 Task: Add Red's All Natural Organic Chicken Cilantro & Lime Burrito to the cart.
Action: Mouse moved to (222, 270)
Screenshot: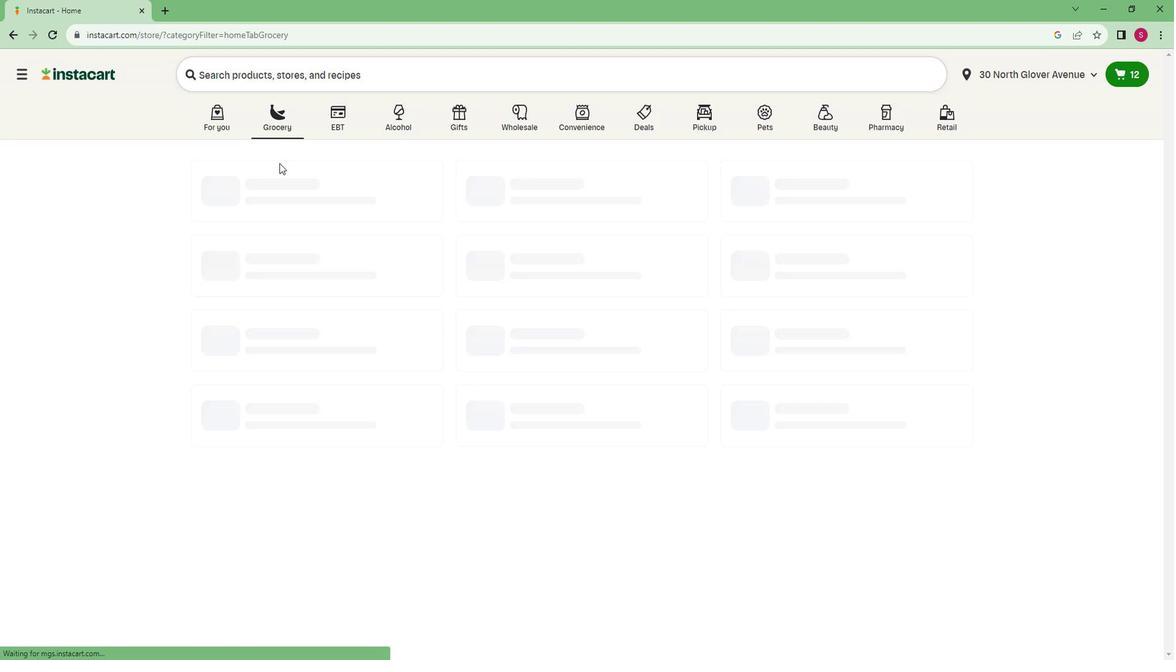 
Action: Mouse pressed left at (222, 270)
Screenshot: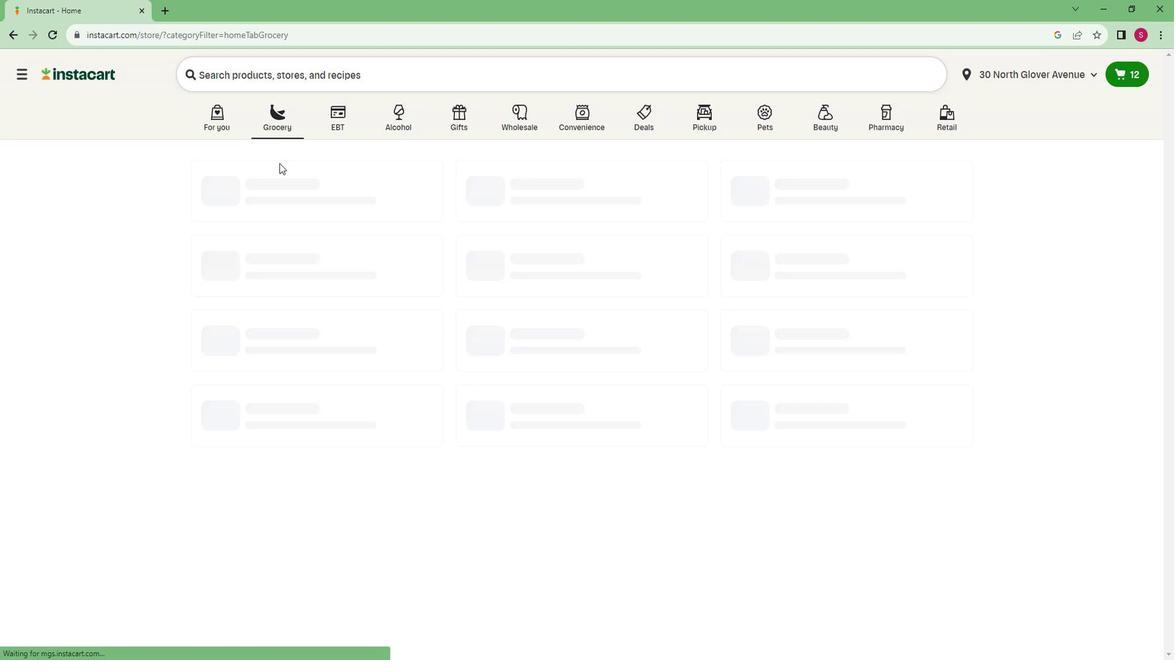 
Action: Mouse moved to (207, 419)
Screenshot: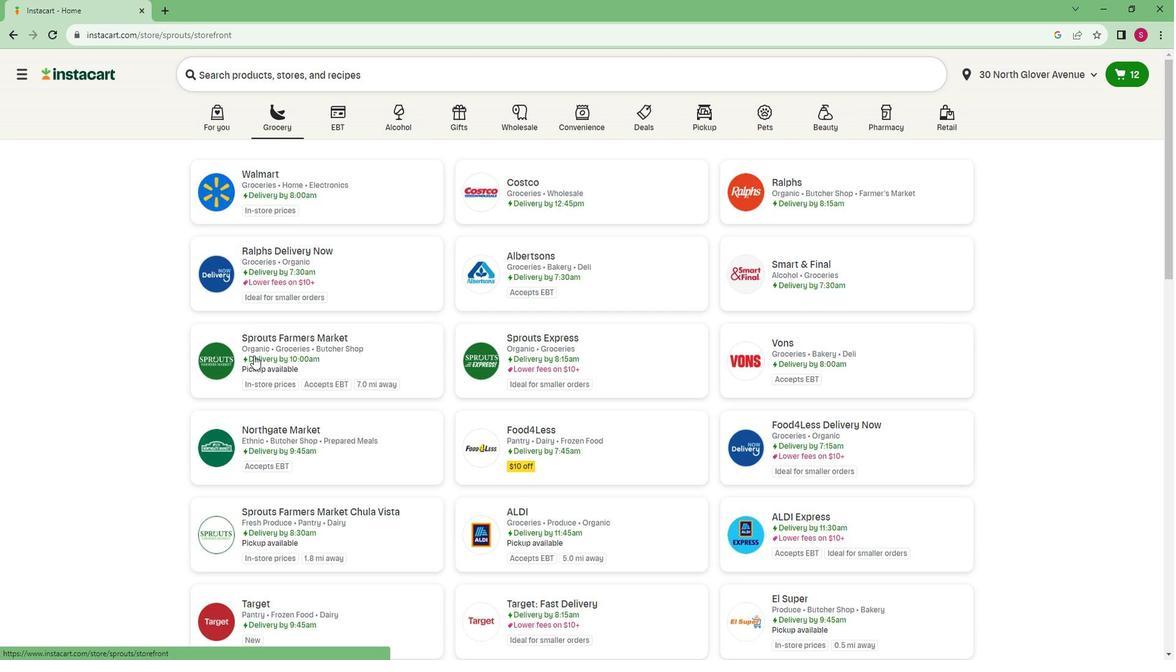
Action: Mouse pressed left at (207, 419)
Screenshot: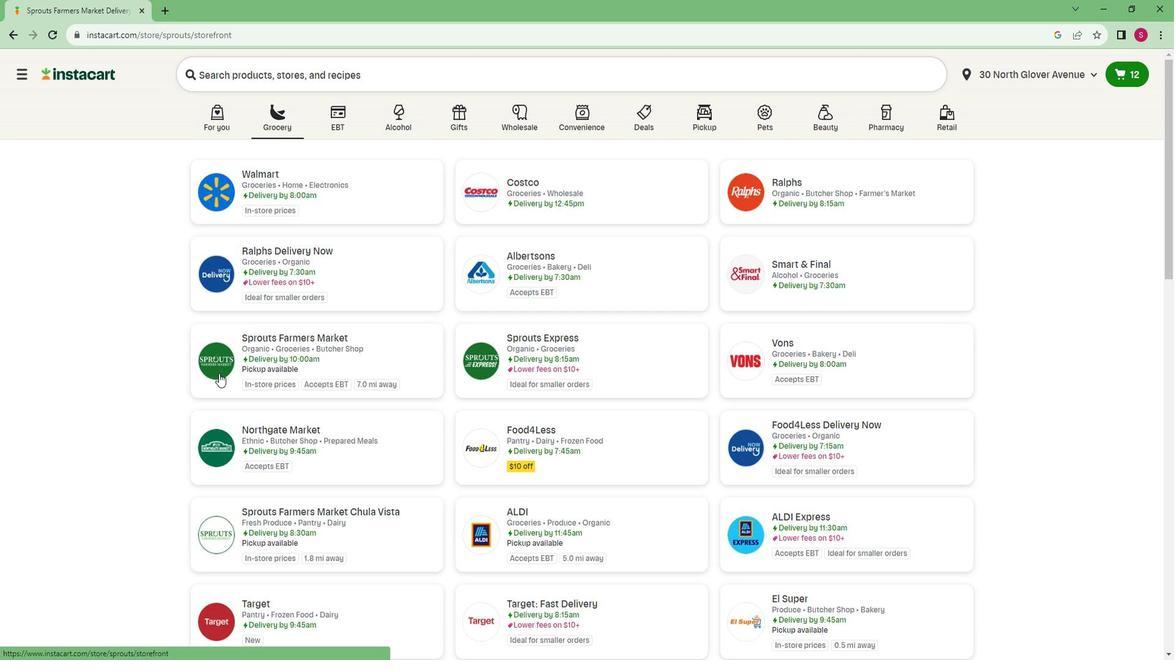 
Action: Mouse moved to (94, 483)
Screenshot: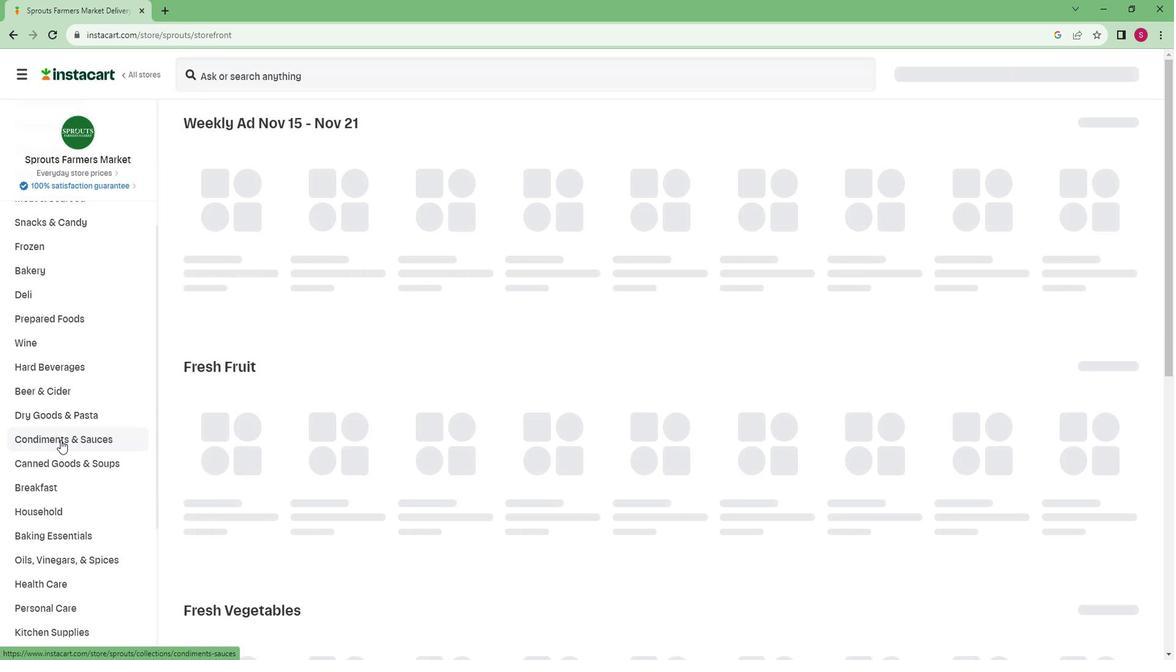 
Action: Mouse scrolled (94, 482) with delta (0, 0)
Screenshot: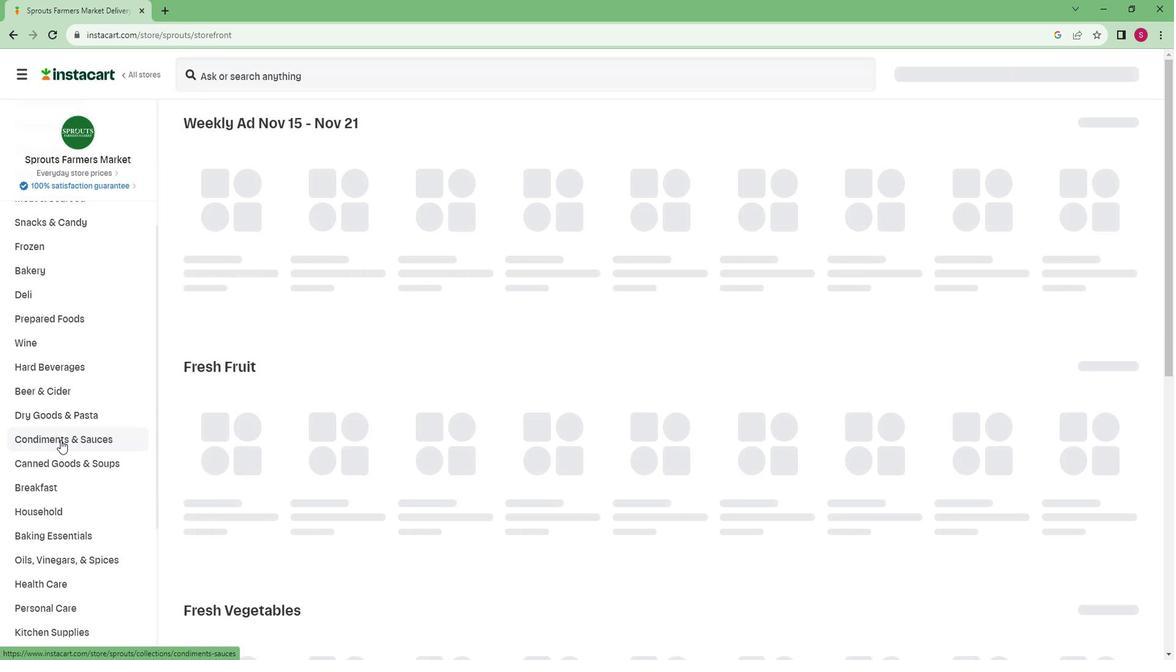 
Action: Mouse moved to (93, 483)
Screenshot: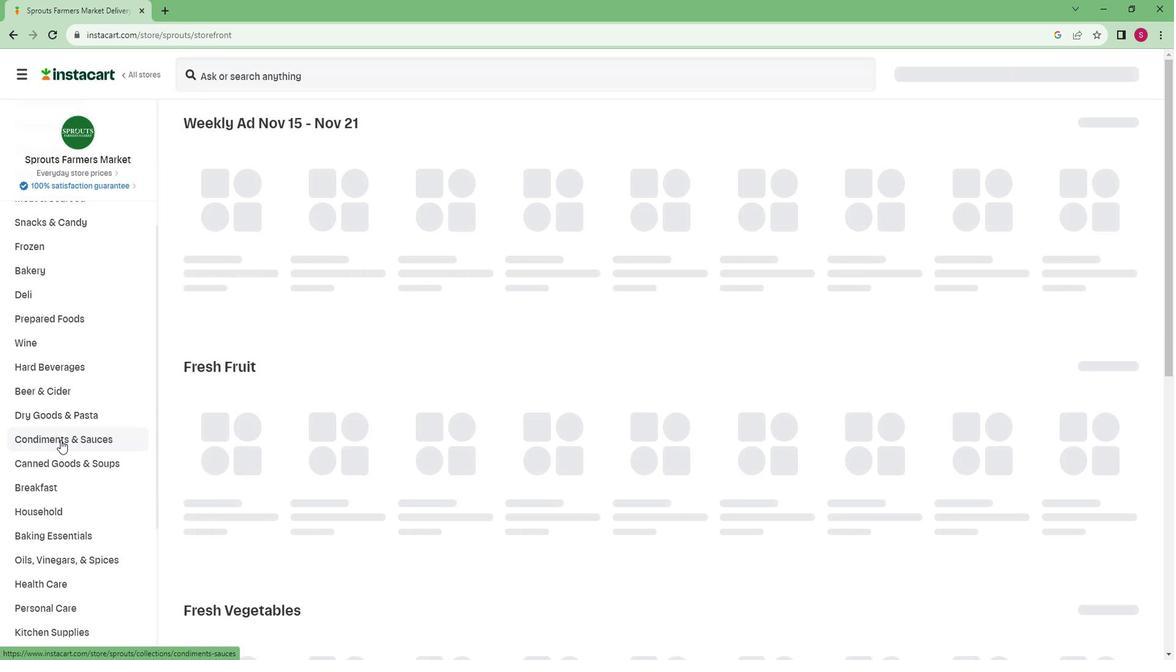
Action: Mouse scrolled (93, 482) with delta (0, 0)
Screenshot: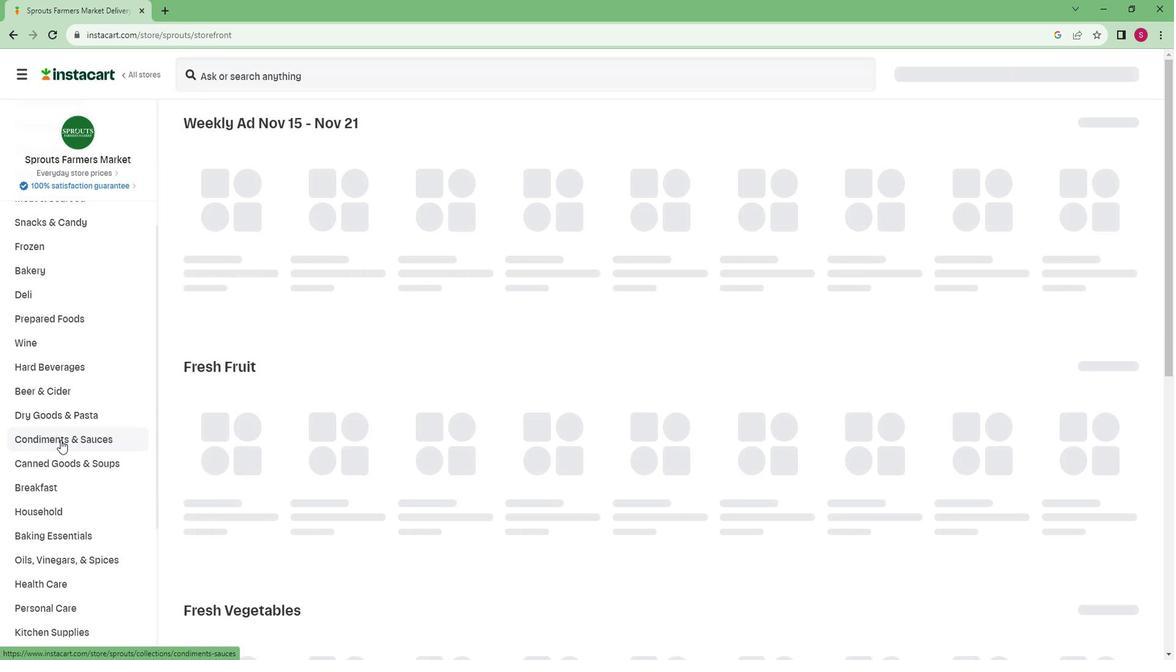 
Action: Mouse scrolled (93, 482) with delta (0, 0)
Screenshot: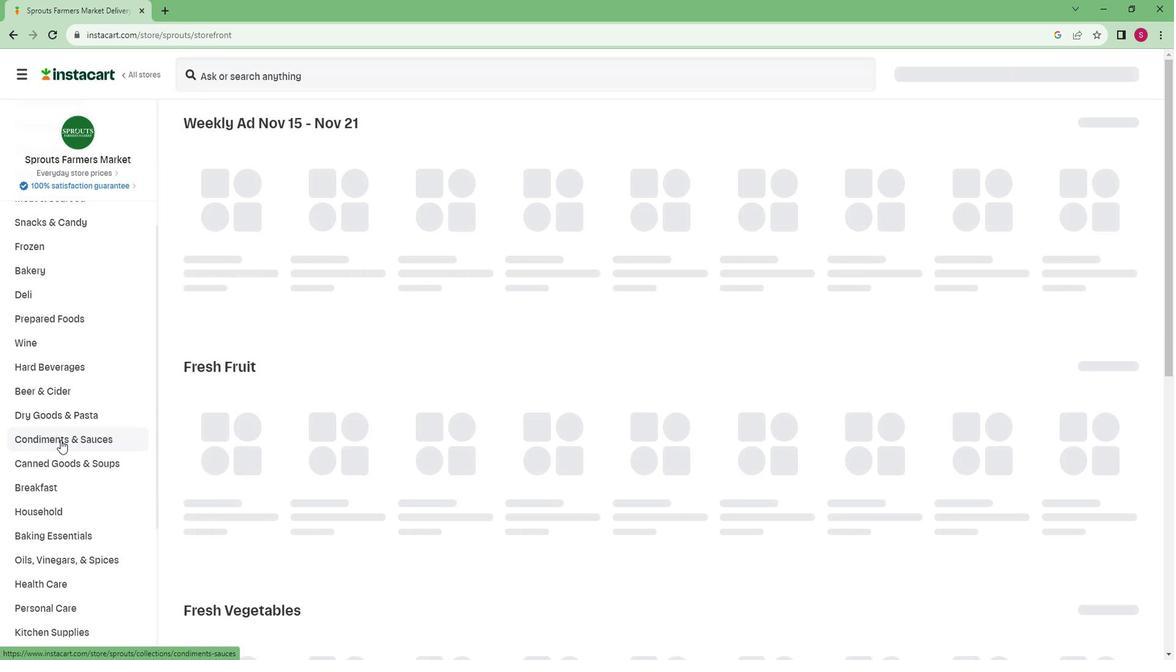 
Action: Mouse moved to (93, 483)
Screenshot: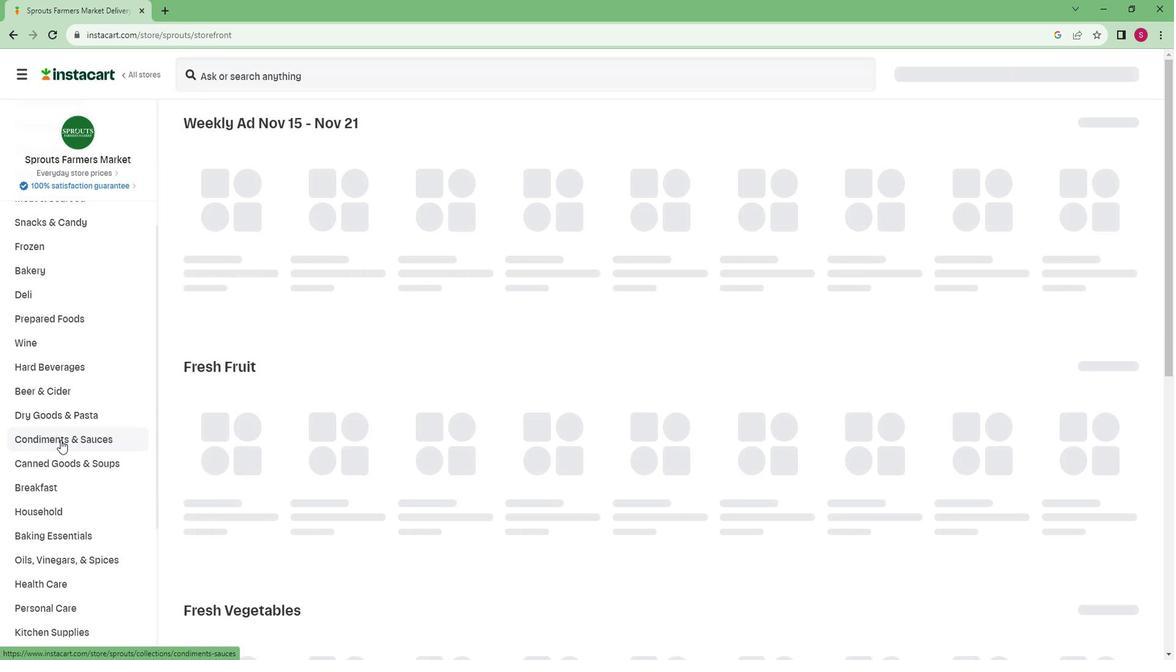 
Action: Mouse scrolled (93, 482) with delta (0, 0)
Screenshot: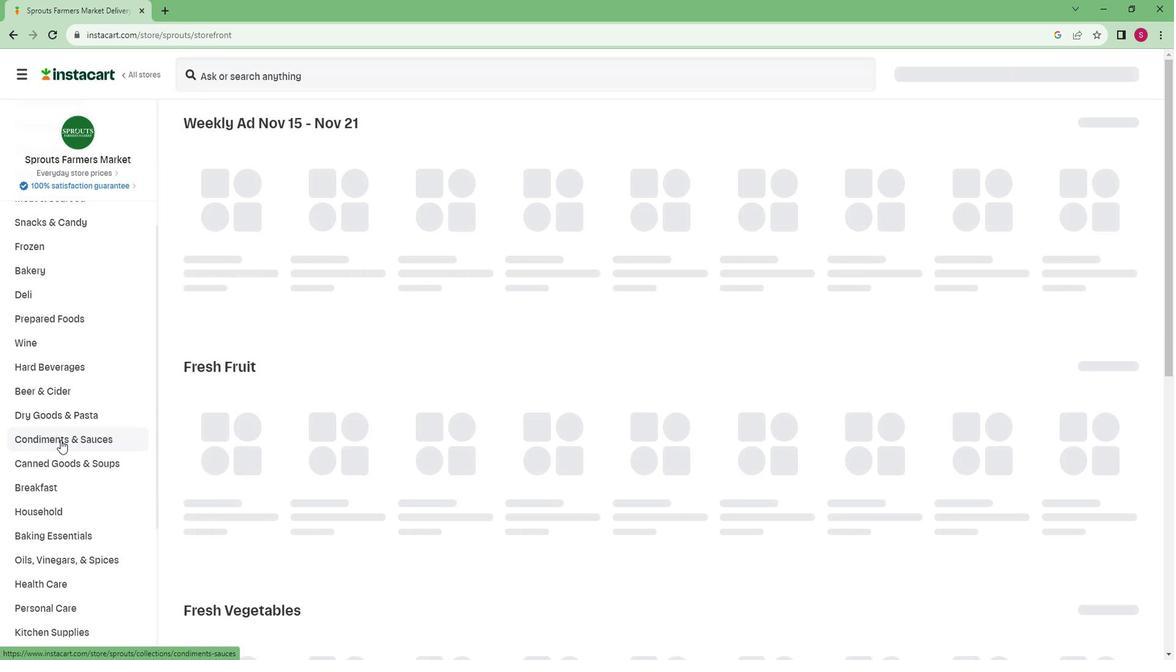 
Action: Mouse moved to (90, 474)
Screenshot: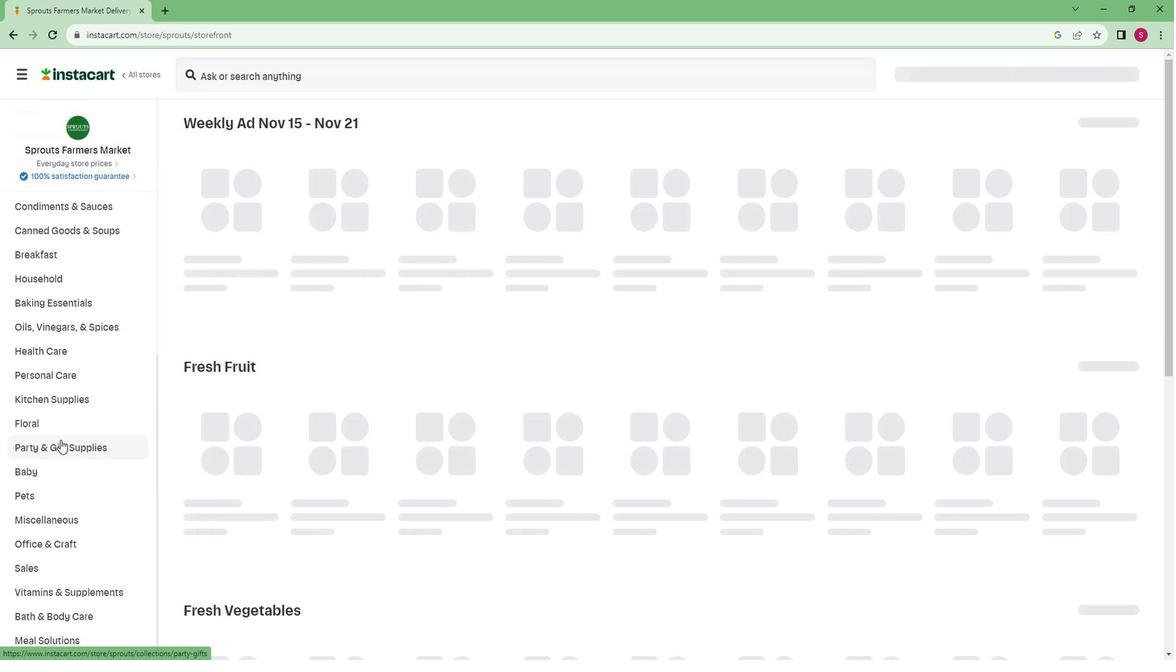 
Action: Mouse scrolled (90, 473) with delta (0, 0)
Screenshot: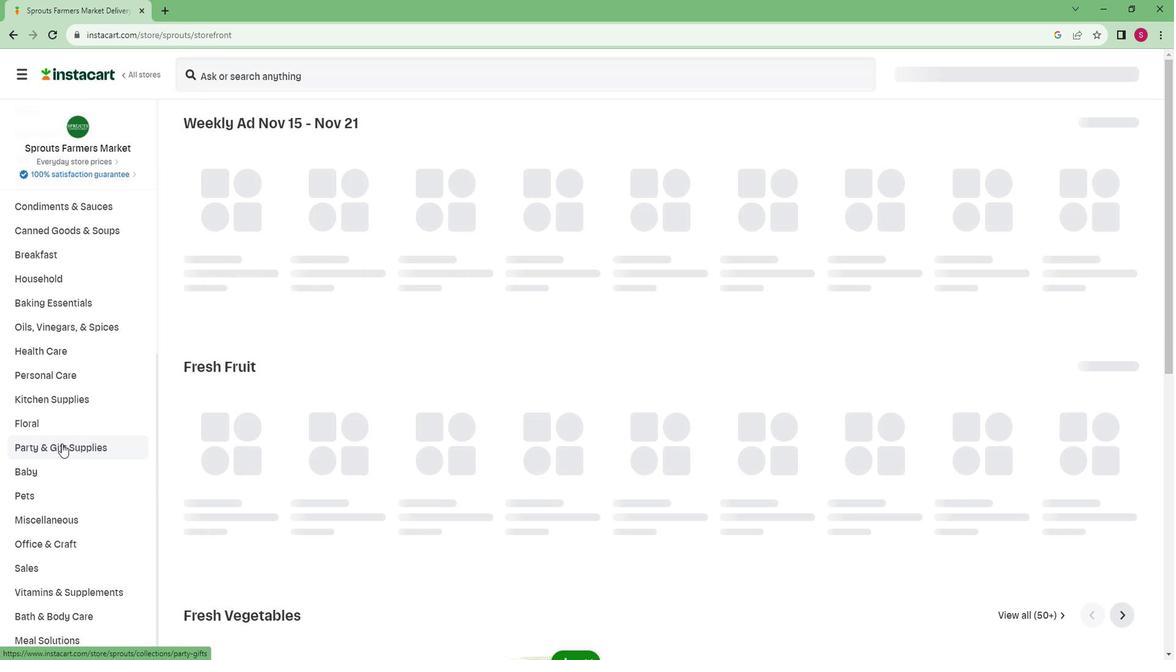 
Action: Mouse scrolled (90, 473) with delta (0, 0)
Screenshot: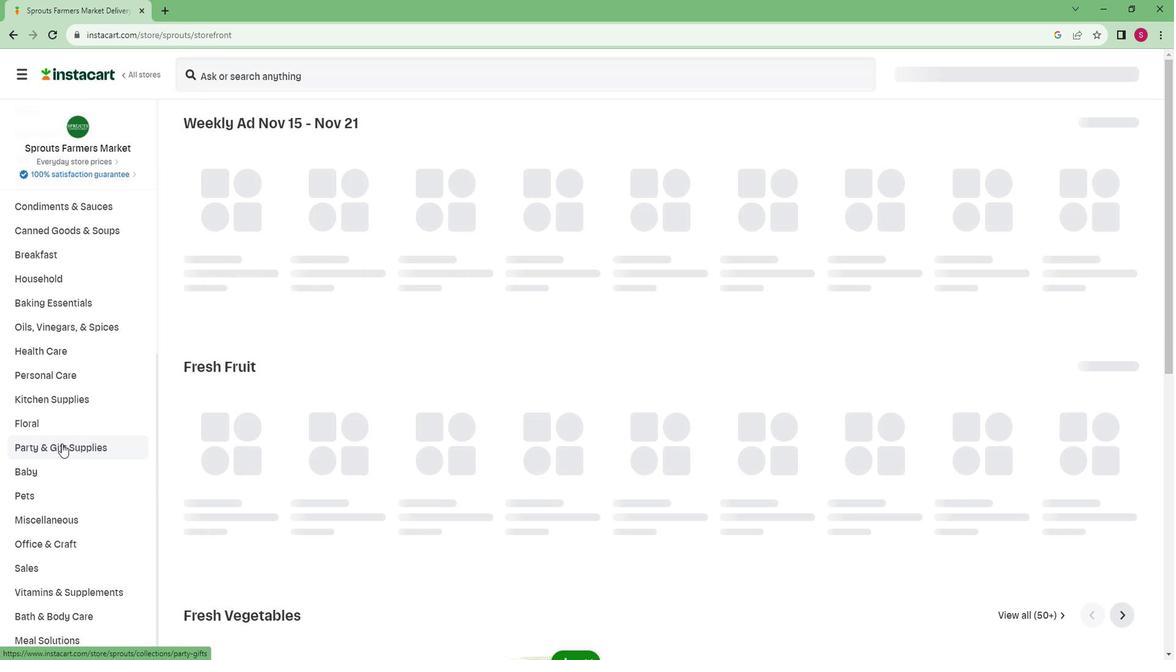 
Action: Mouse scrolled (90, 473) with delta (0, 0)
Screenshot: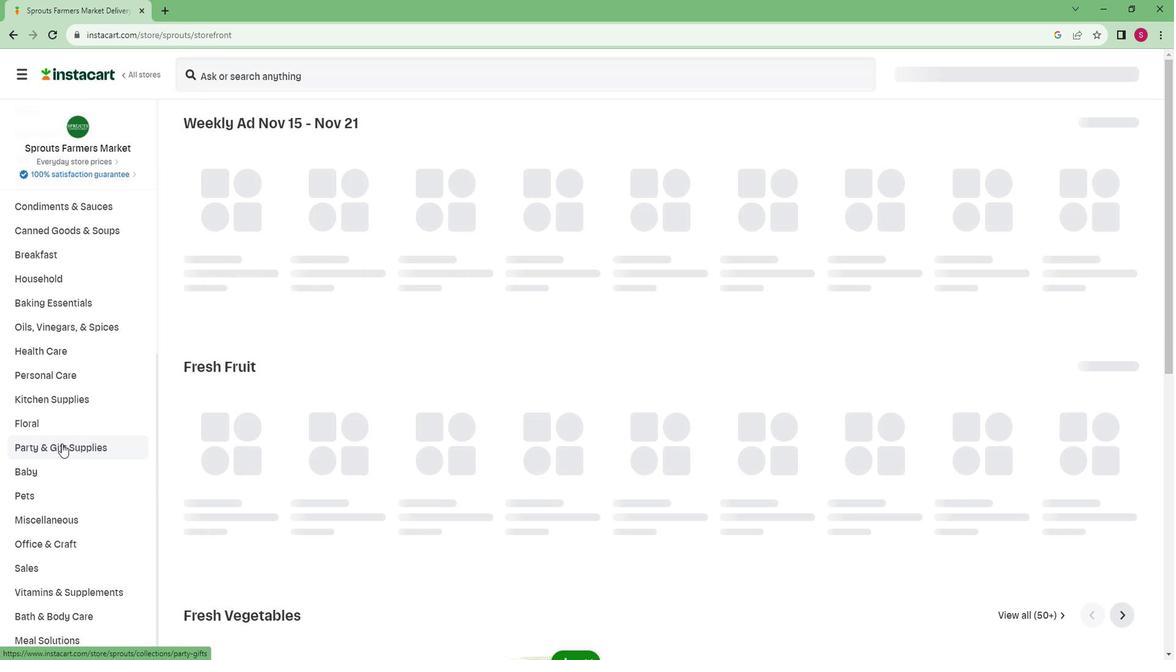 
Action: Mouse scrolled (90, 473) with delta (0, 0)
Screenshot: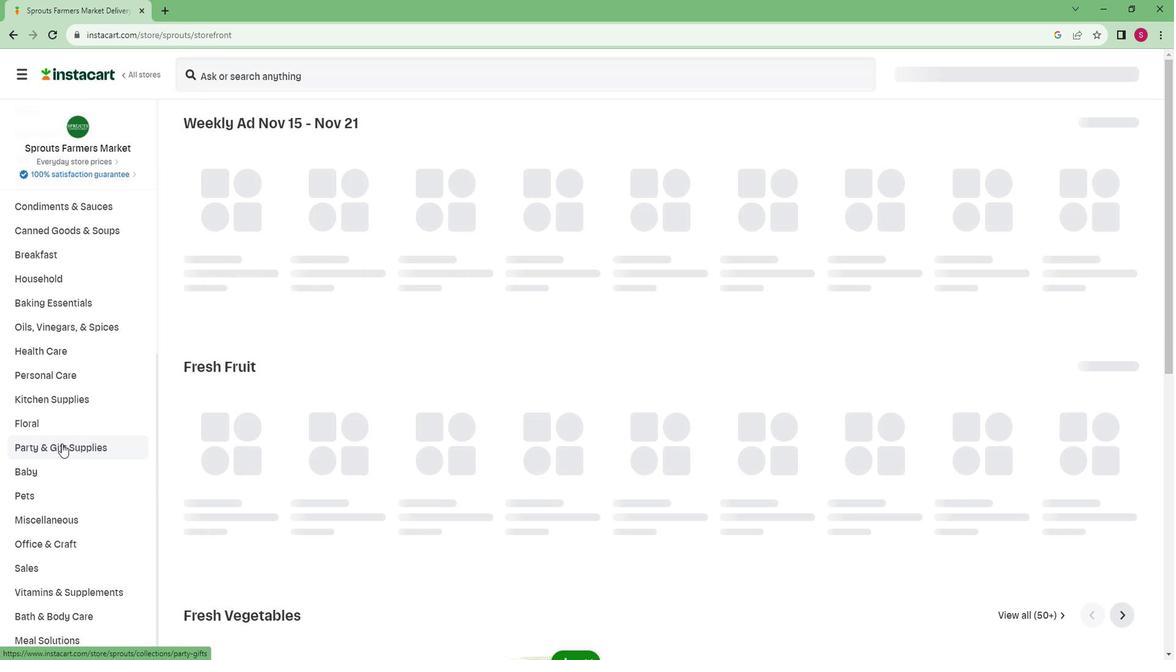 
Action: Mouse scrolled (90, 473) with delta (0, 0)
Screenshot: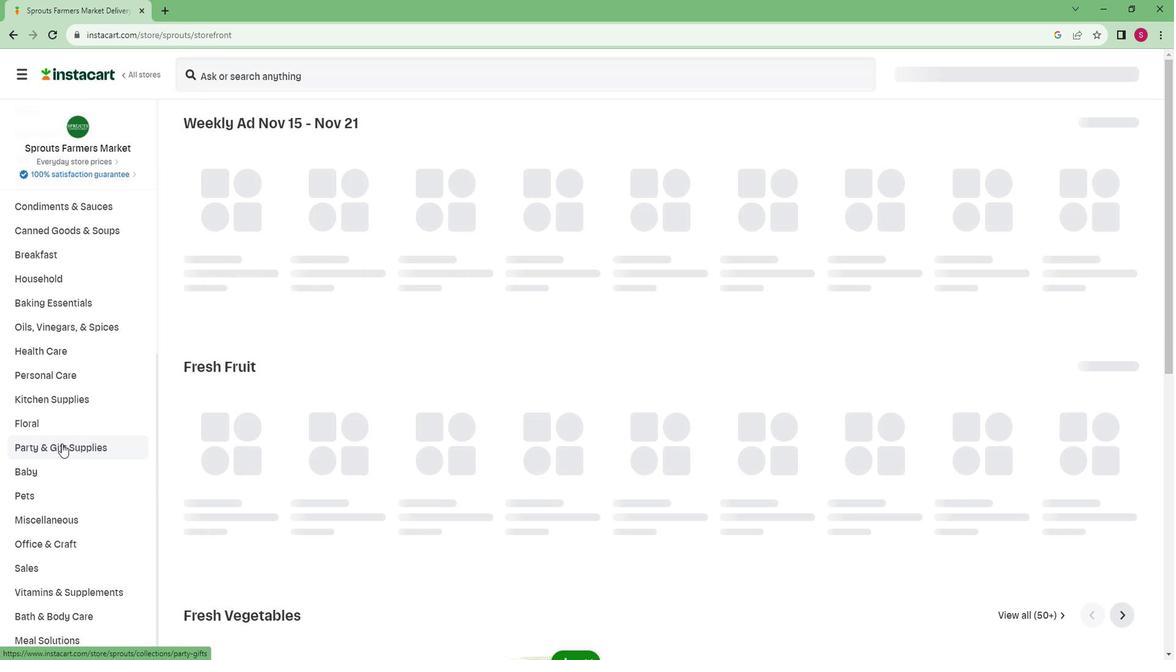 
Action: Mouse scrolled (90, 473) with delta (0, 0)
Screenshot: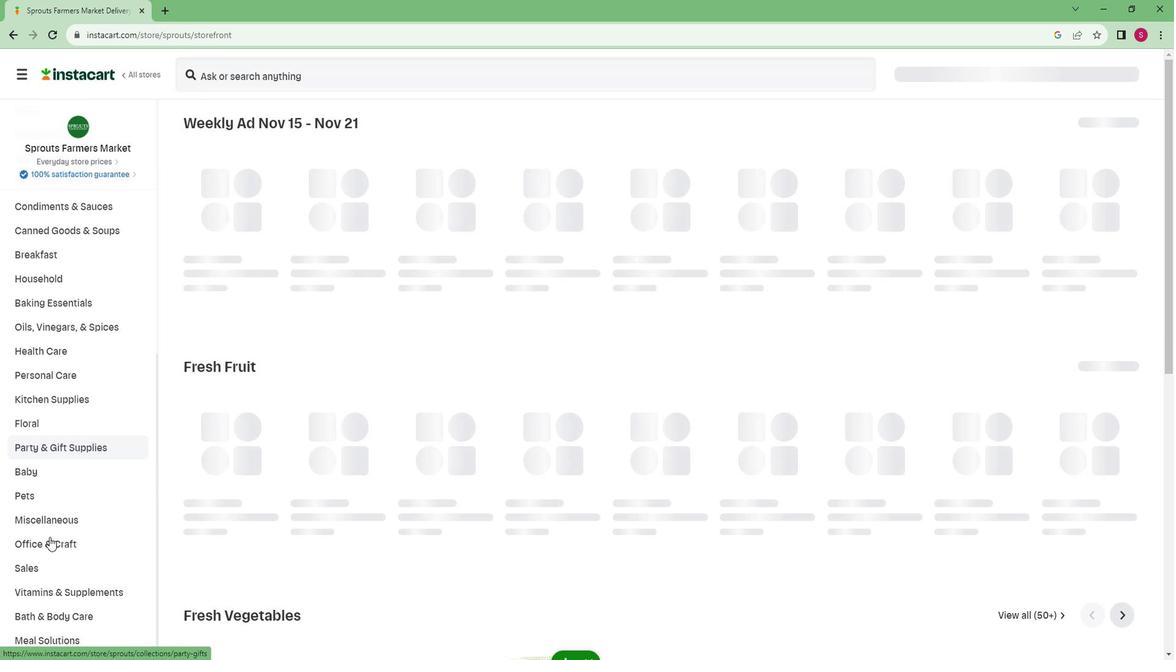 
Action: Mouse scrolled (90, 473) with delta (0, 0)
Screenshot: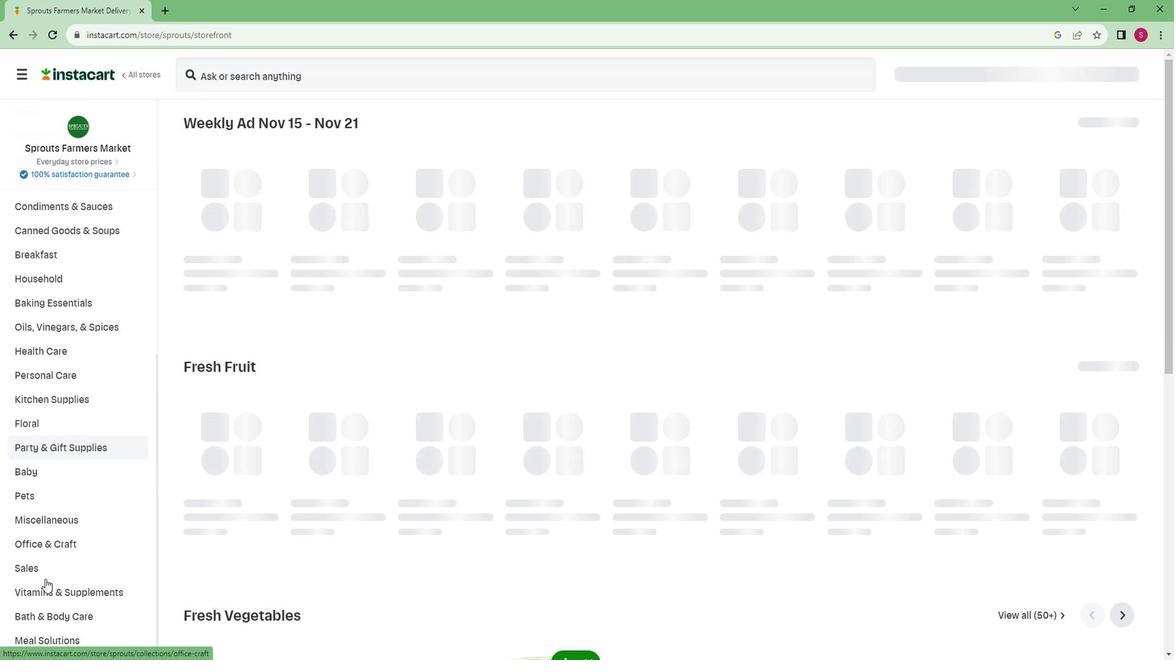 
Action: Mouse moved to (83, 599)
Screenshot: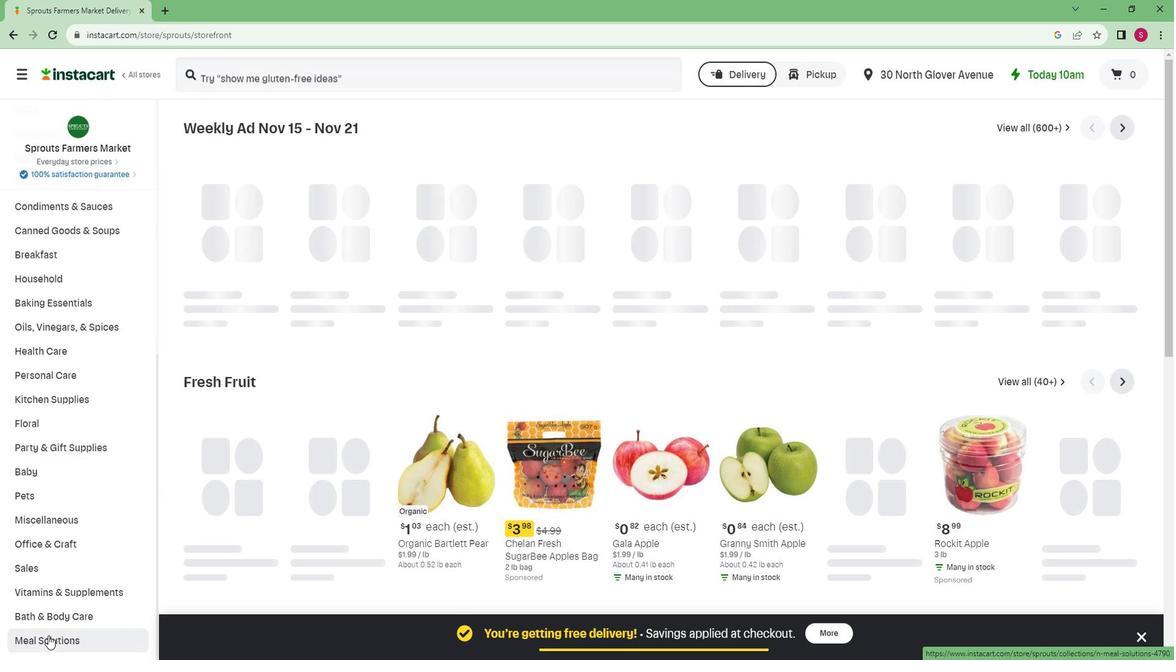 
Action: Mouse pressed left at (83, 599)
Screenshot: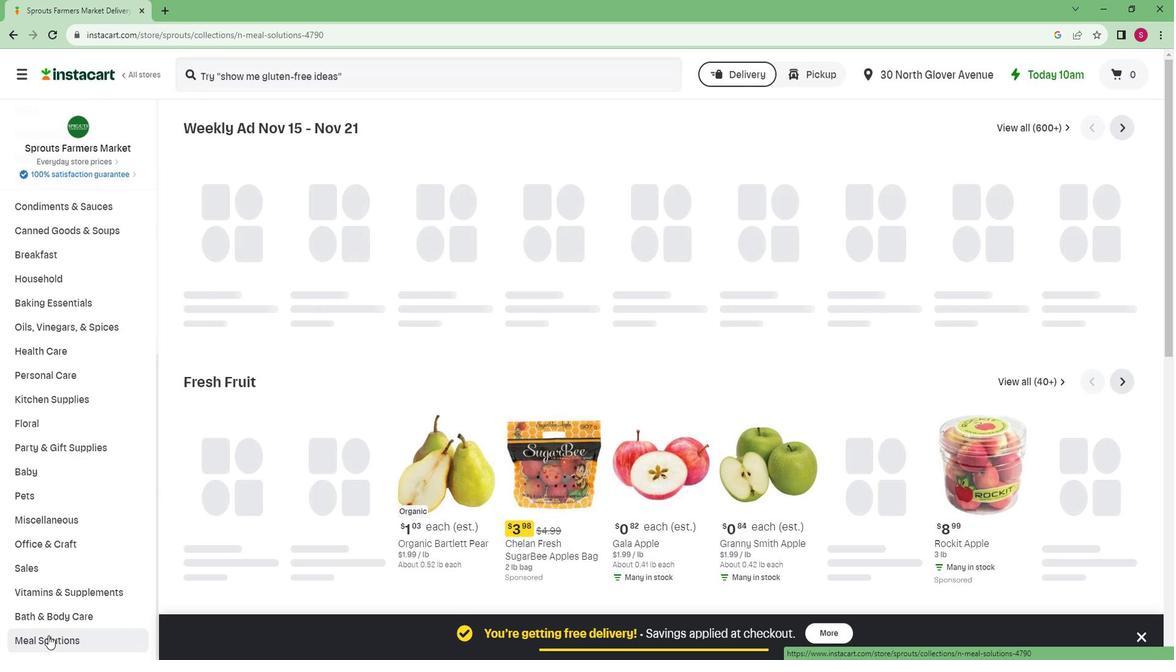 
Action: Mouse moved to (109, 576)
Screenshot: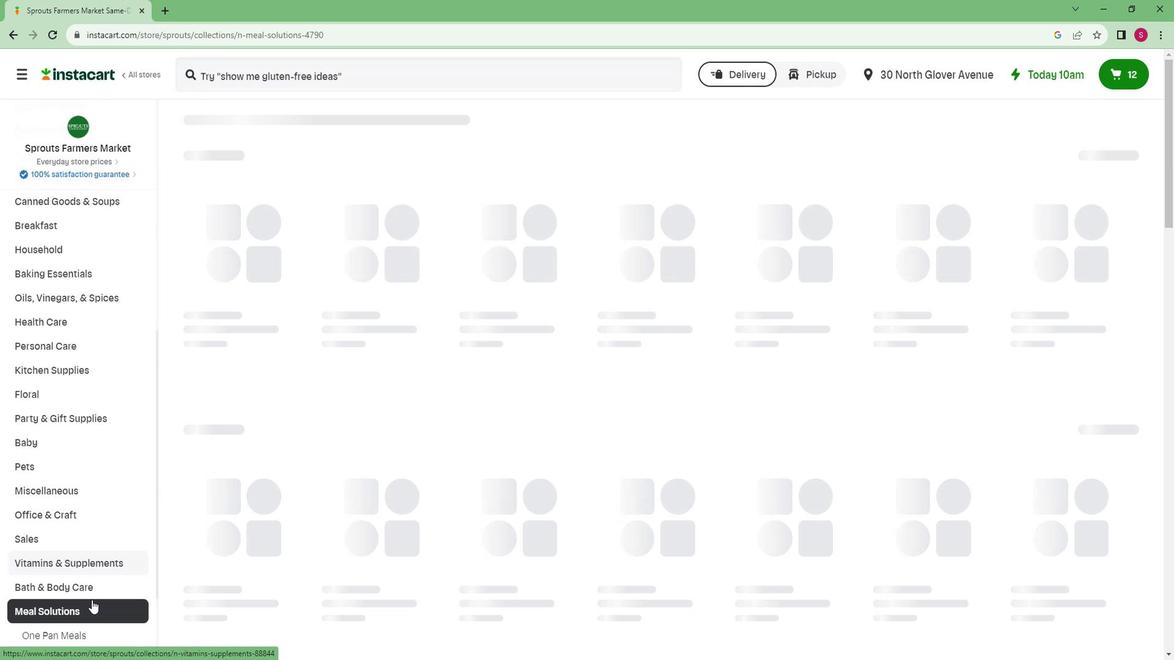 
Action: Mouse scrolled (109, 576) with delta (0, 0)
Screenshot: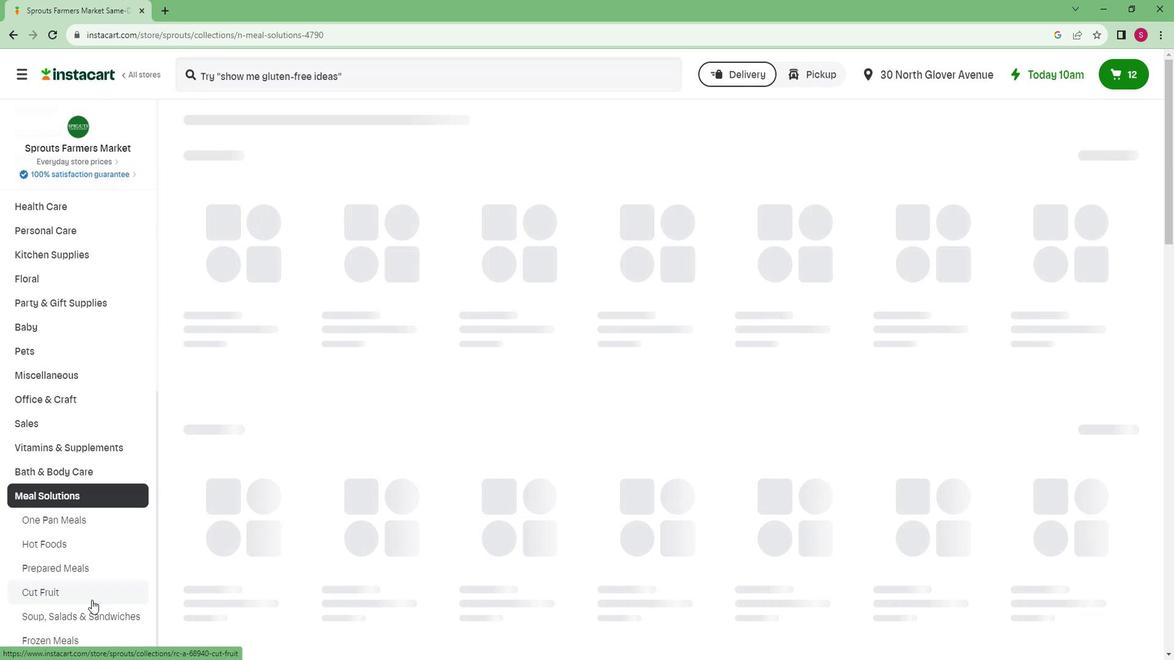 
Action: Mouse scrolled (109, 576) with delta (0, 0)
Screenshot: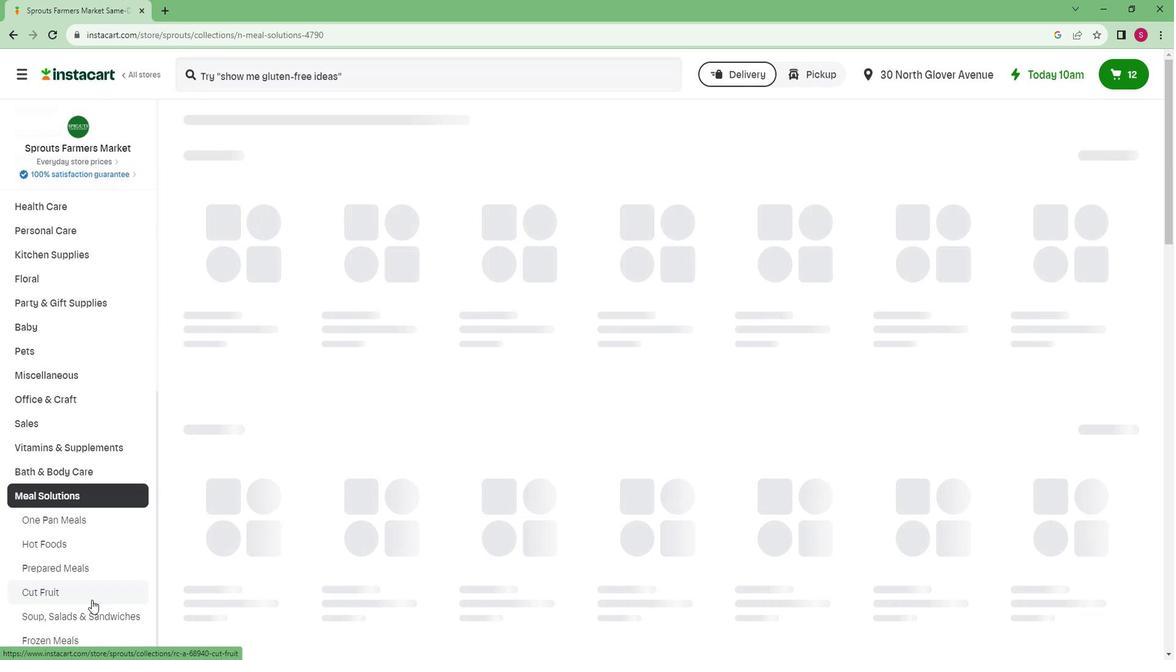 
Action: Mouse scrolled (109, 576) with delta (0, 0)
Screenshot: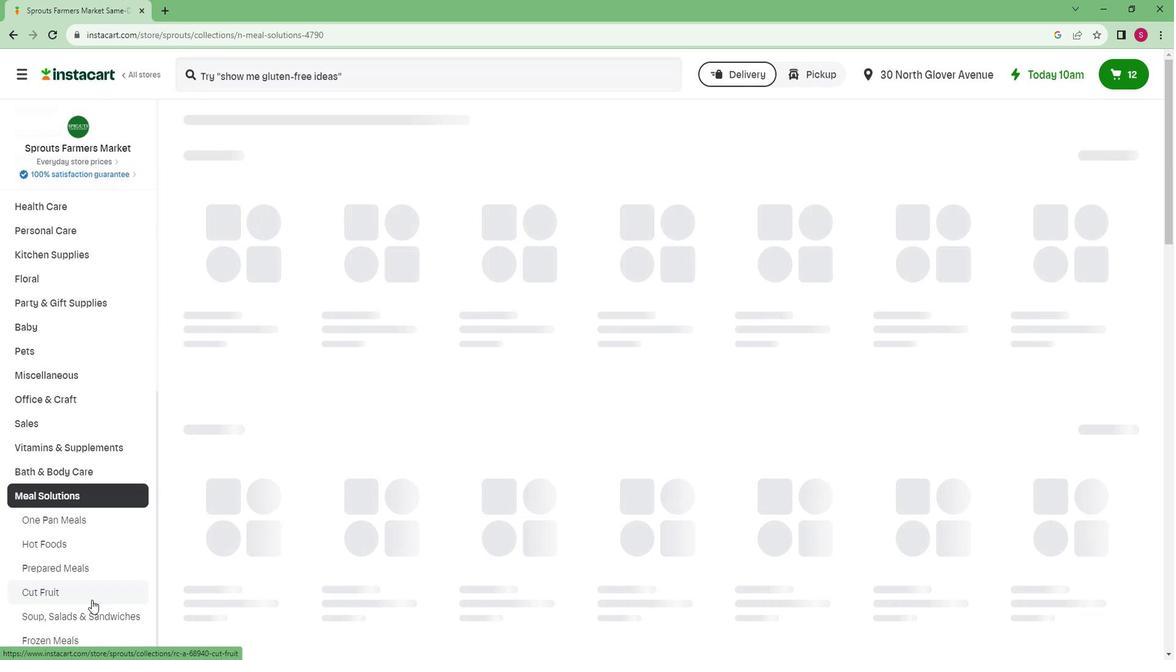 
Action: Mouse scrolled (109, 576) with delta (0, 0)
Screenshot: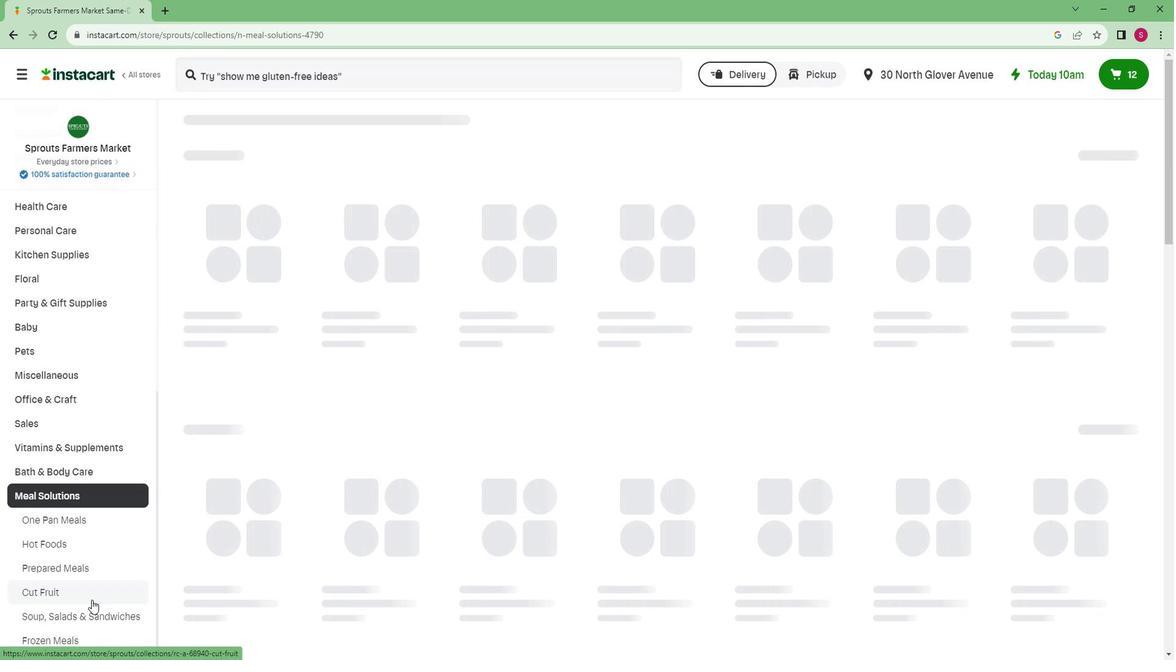 
Action: Mouse scrolled (109, 576) with delta (0, 0)
Screenshot: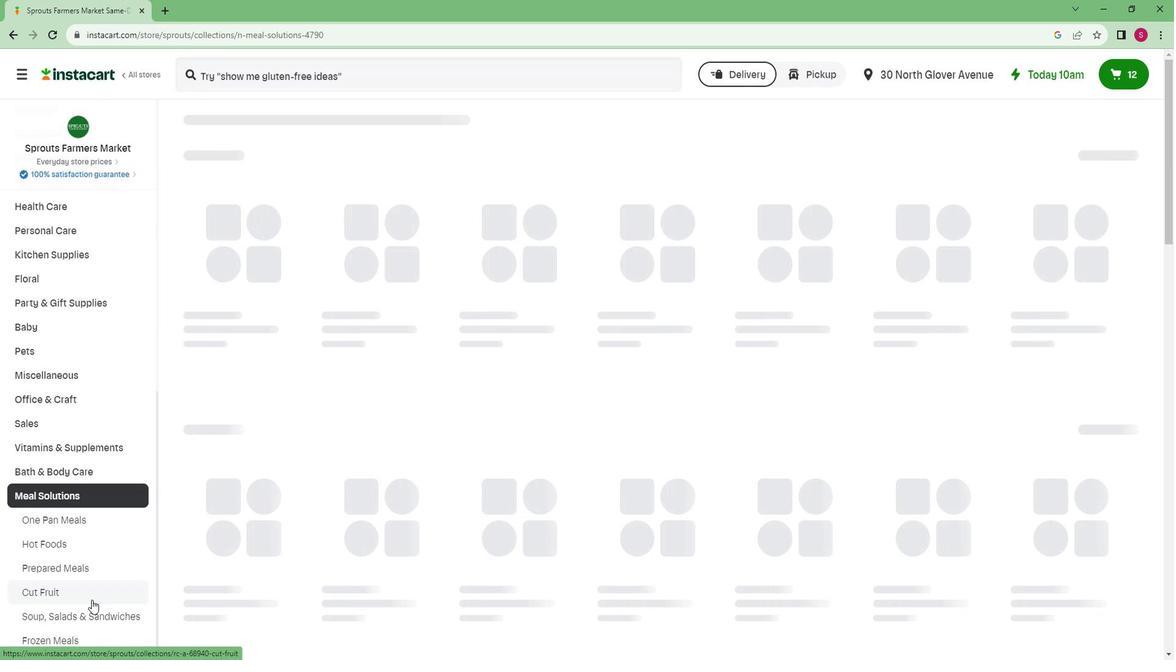 
Action: Mouse moved to (86, 601)
Screenshot: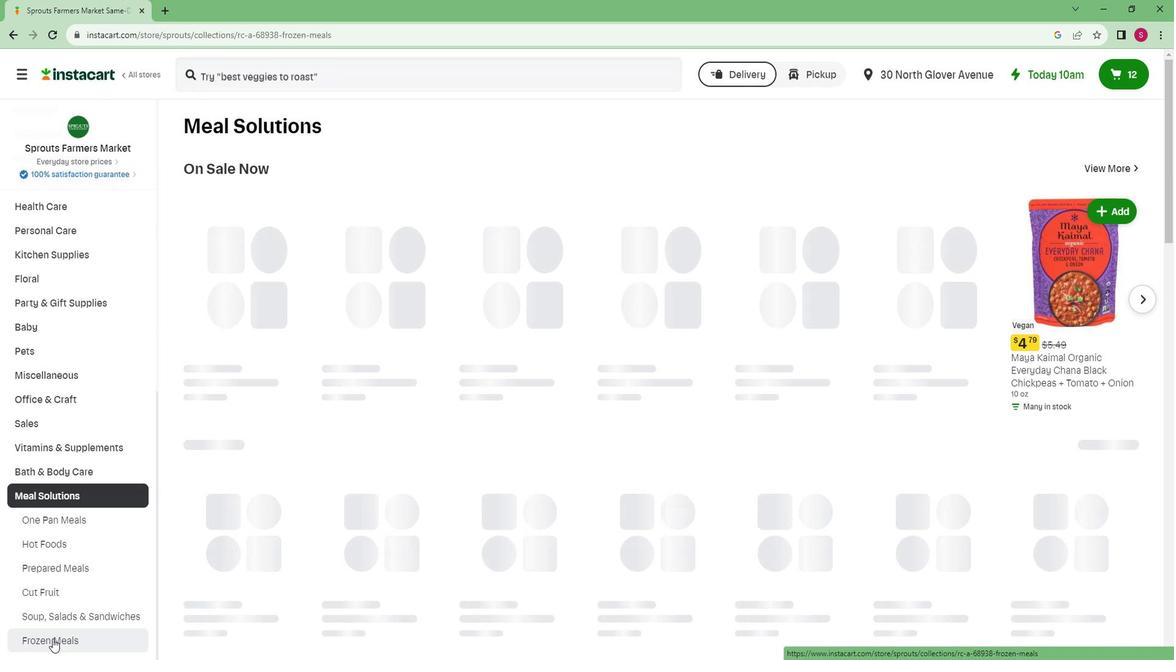 
Action: Mouse pressed left at (86, 601)
Screenshot: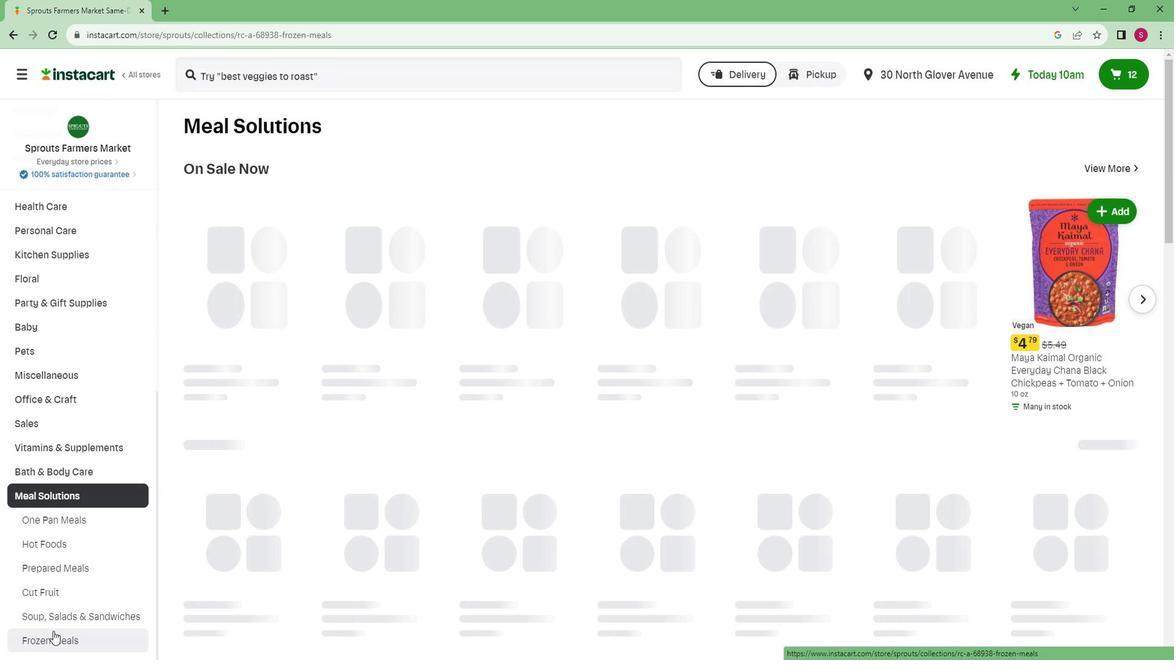 
Action: Mouse moved to (236, 239)
Screenshot: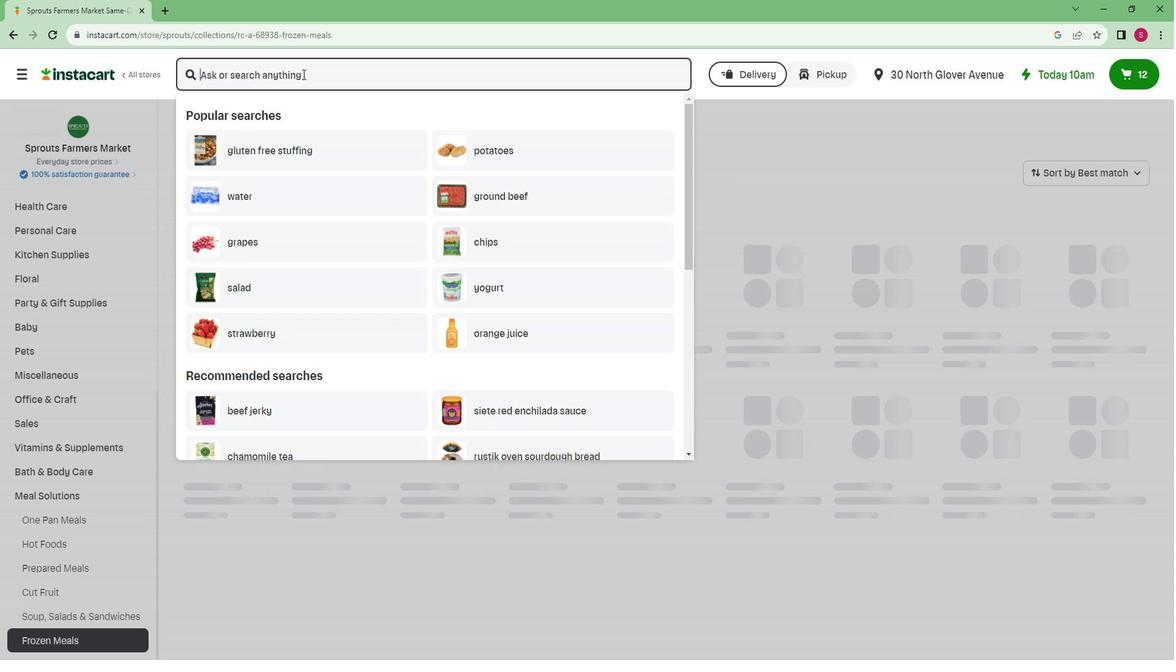 
Action: Mouse pressed left at (236, 239)
Screenshot: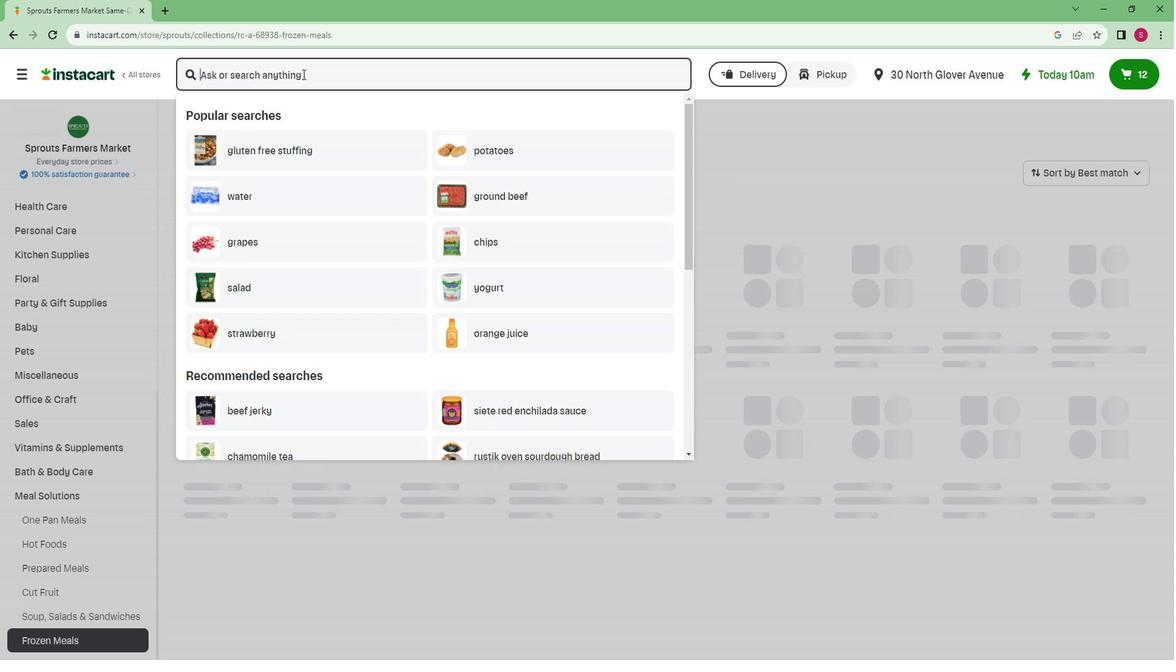 
Action: Mouse moved to (235, 239)
Screenshot: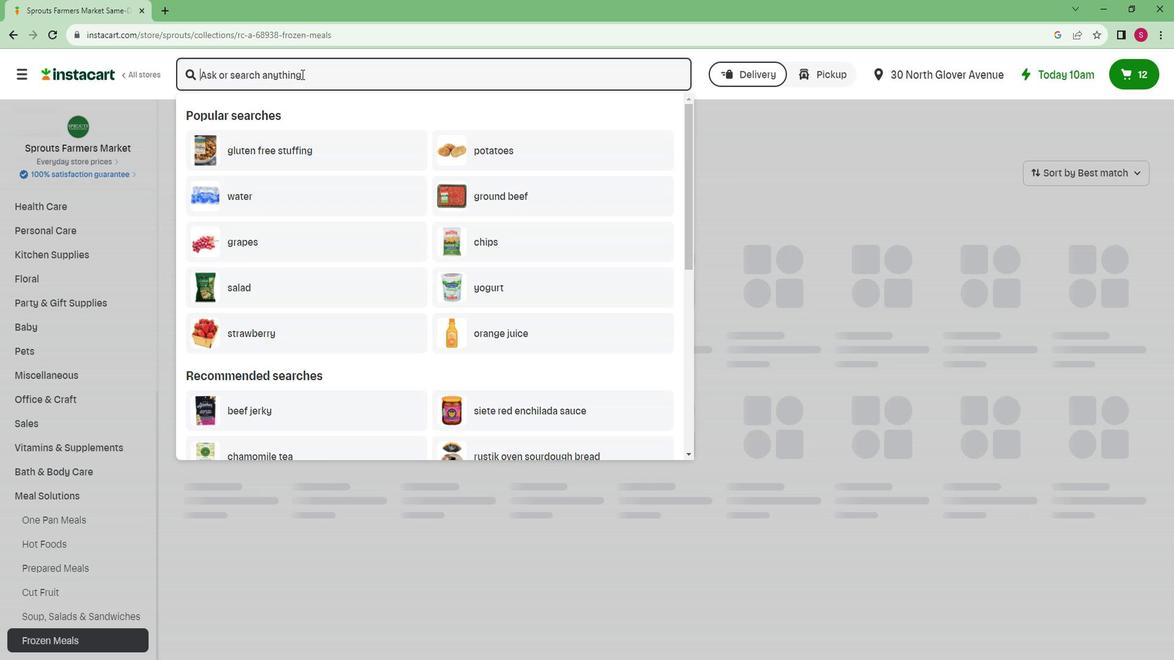 
Action: Key pressed <Key.caps_lock>R<Key.caps_lock>eds<Key.space>all<Key.space>natural<Key.space><Key.caps_lock>O<Key.caps_lock>rganic<Key.space><Key.caps_lock>C<Key.caps_lock>hicken<Key.space>cilantro<Key.space>and<Key.space><Key.caps_lock>L<Key.caps_lock>ime<Key.space>burrito<Key.enter>
Screenshot: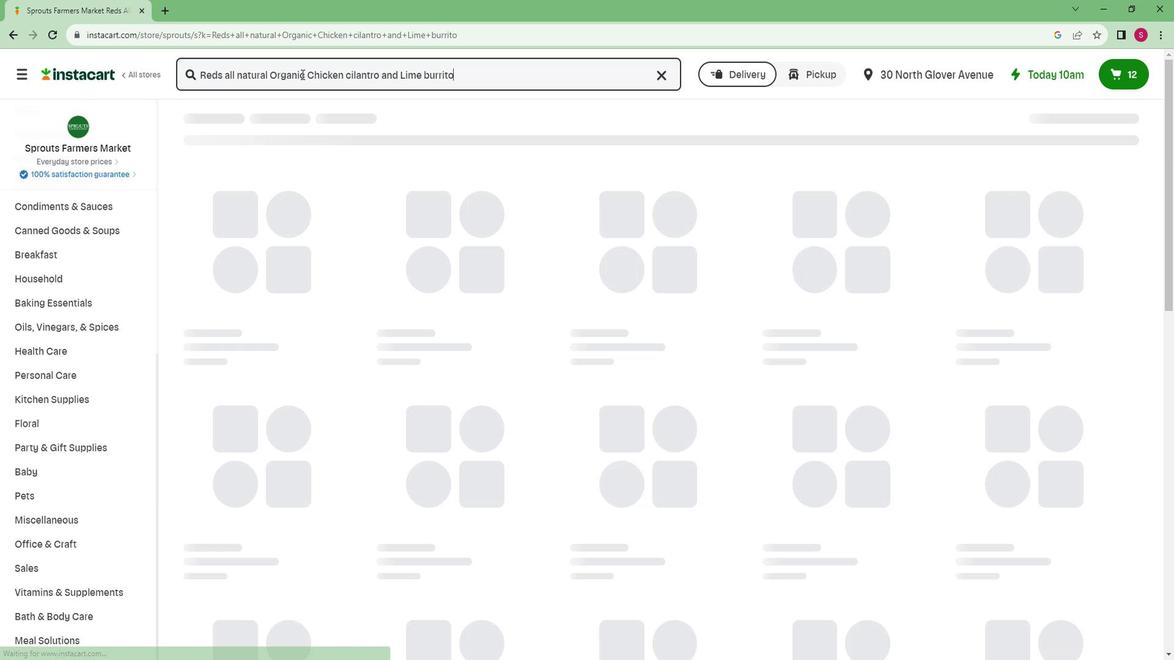 
Action: Mouse moved to (264, 304)
Screenshot: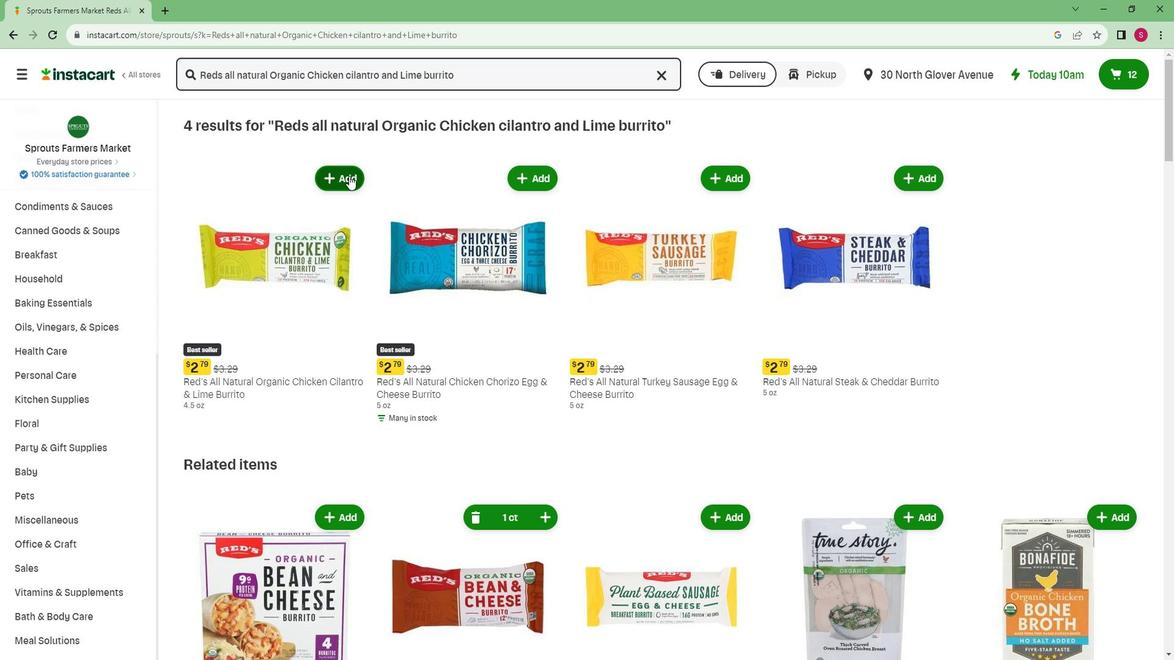 
Action: Mouse pressed left at (264, 304)
Screenshot: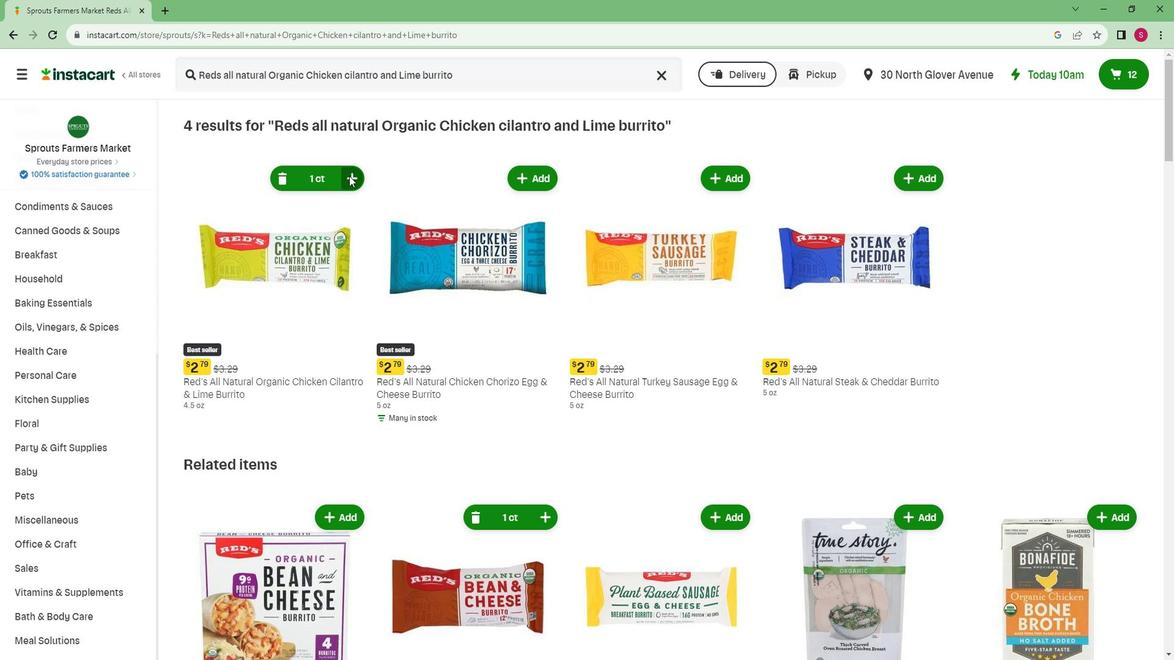 
